 Task: Add the task  Implement a new cloud-based project management system for a company to the section Dash & Dine in the project AgileRapid and add a Due Date to the respective task as 2024/02/26
Action: Mouse moved to (685, 425)
Screenshot: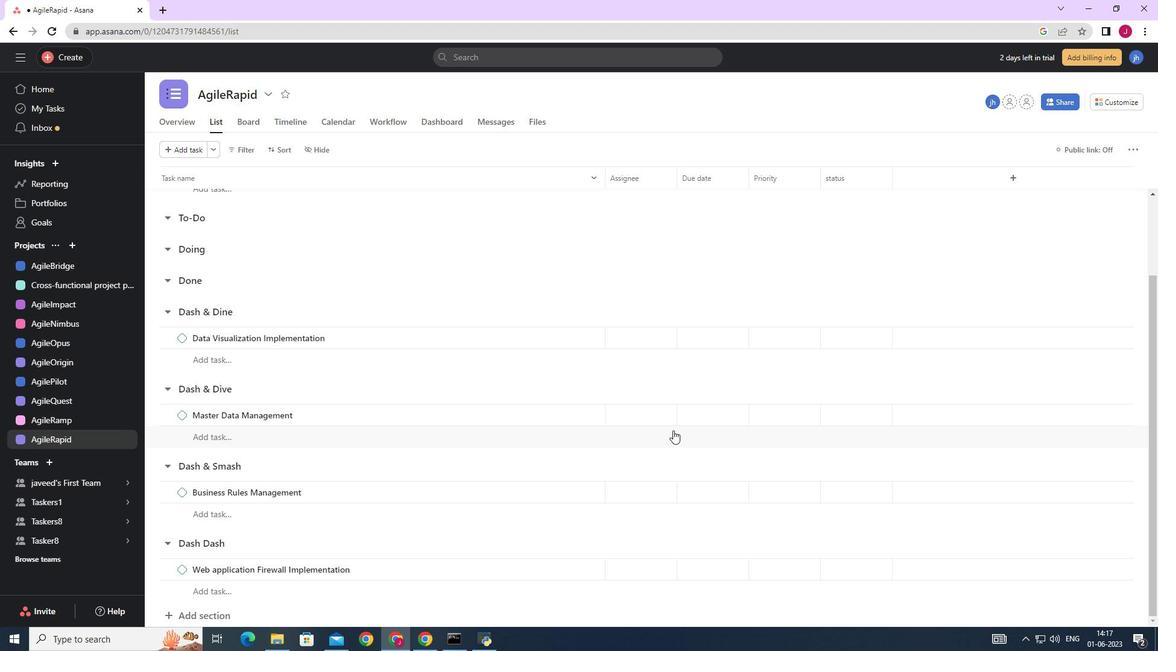 
Action: Mouse scrolled (685, 426) with delta (0, 0)
Screenshot: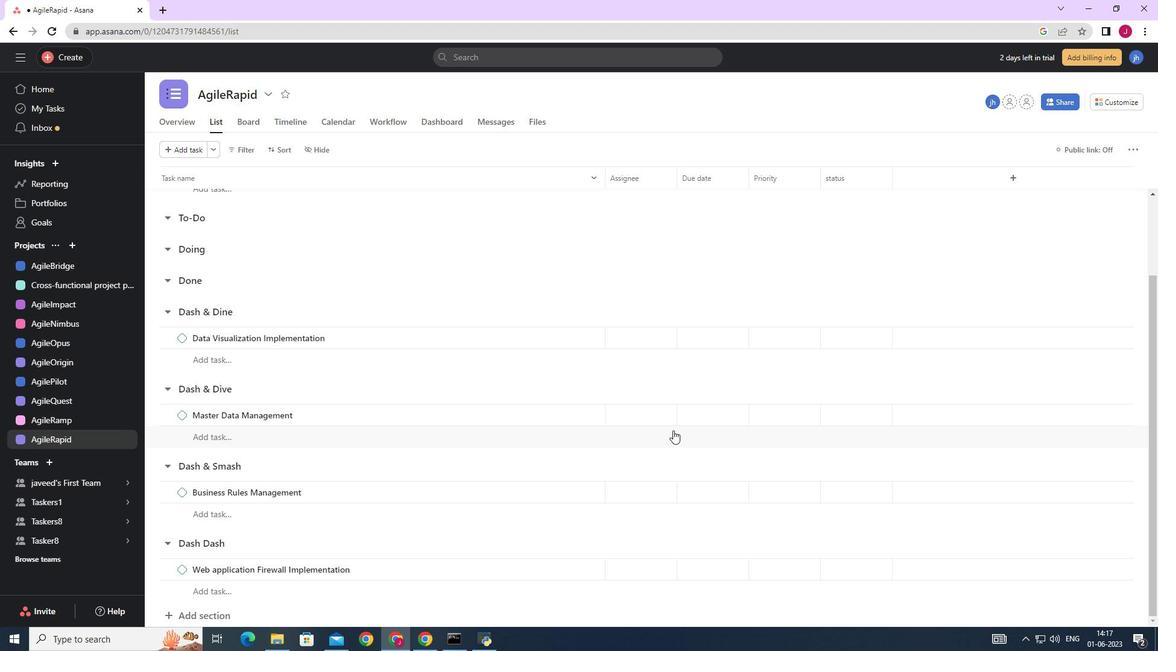 
Action: Mouse scrolled (685, 426) with delta (0, 0)
Screenshot: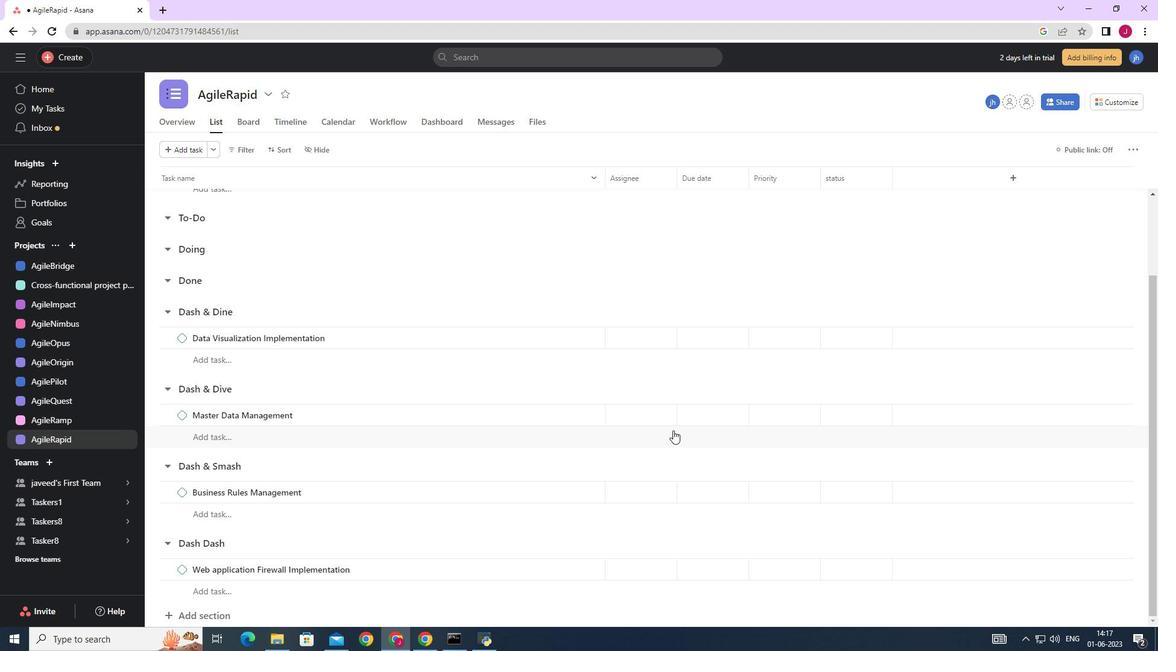 
Action: Mouse scrolled (685, 426) with delta (0, 0)
Screenshot: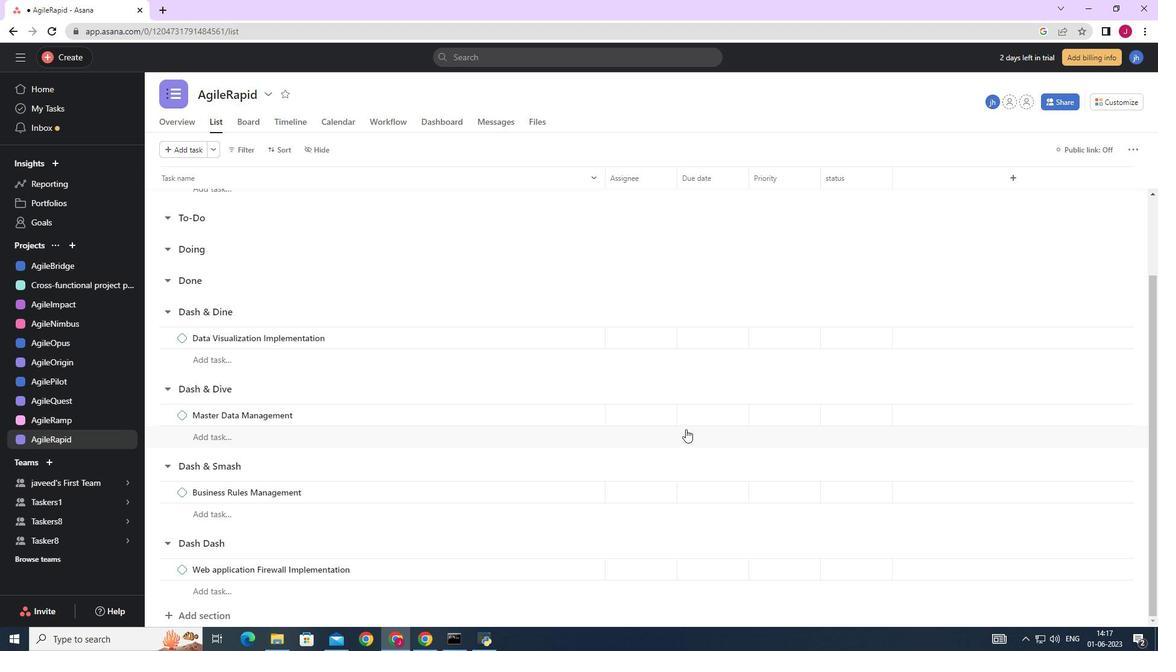 
Action: Mouse moved to (678, 418)
Screenshot: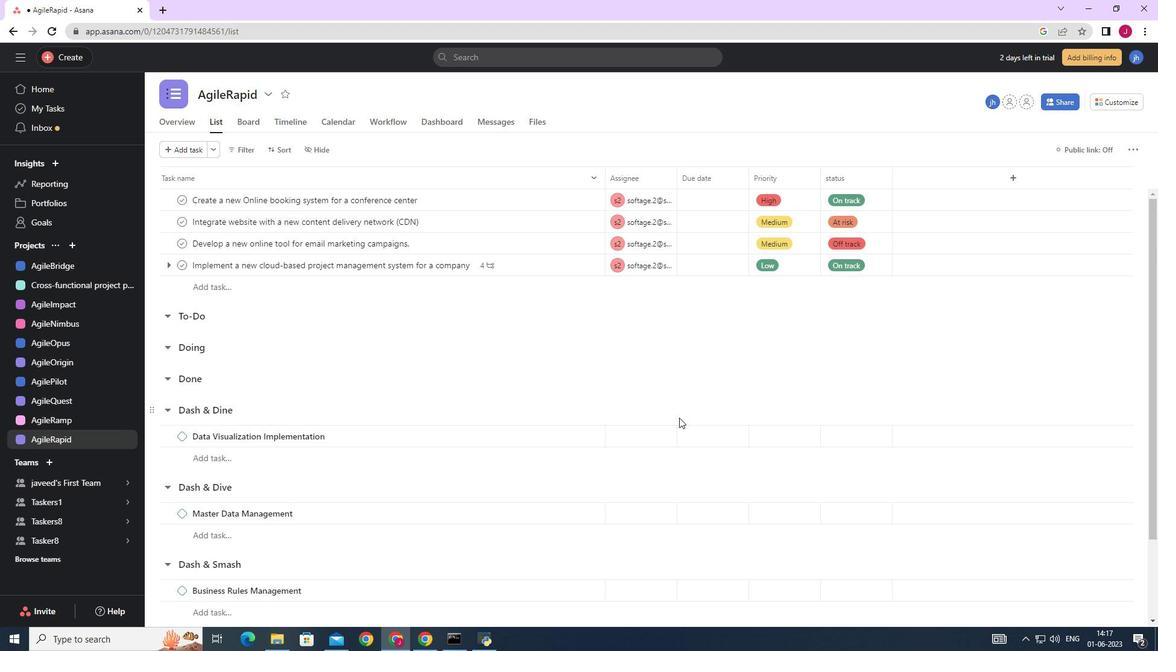 
Action: Mouse scrolled (678, 417) with delta (0, 0)
Screenshot: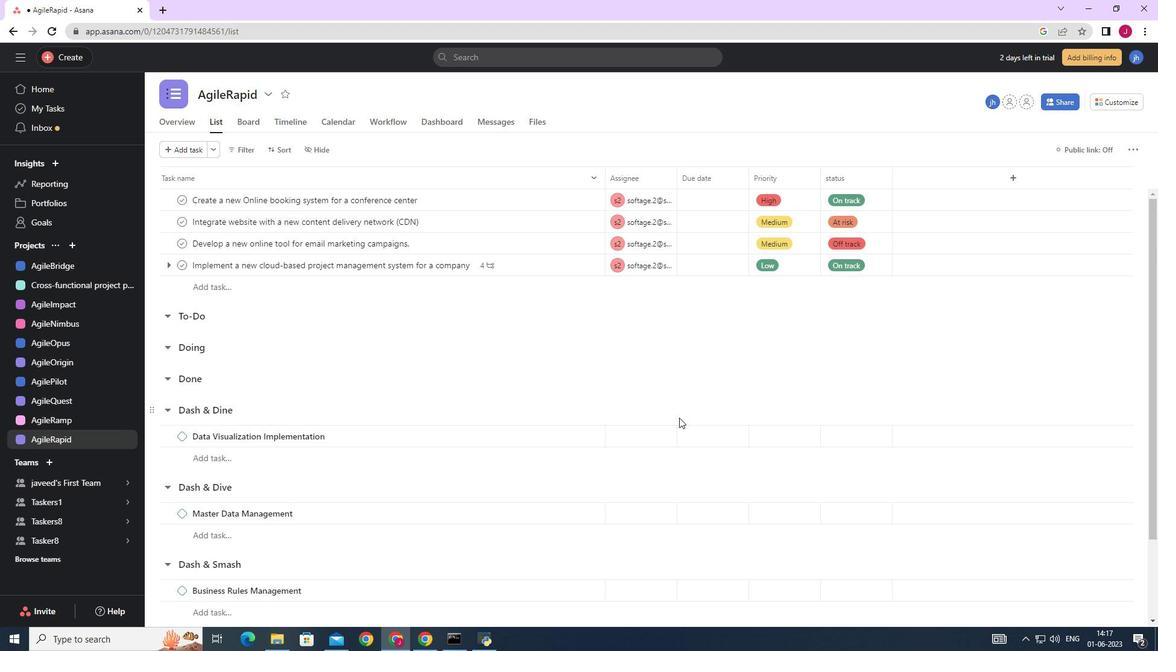 
Action: Mouse scrolled (678, 417) with delta (0, 0)
Screenshot: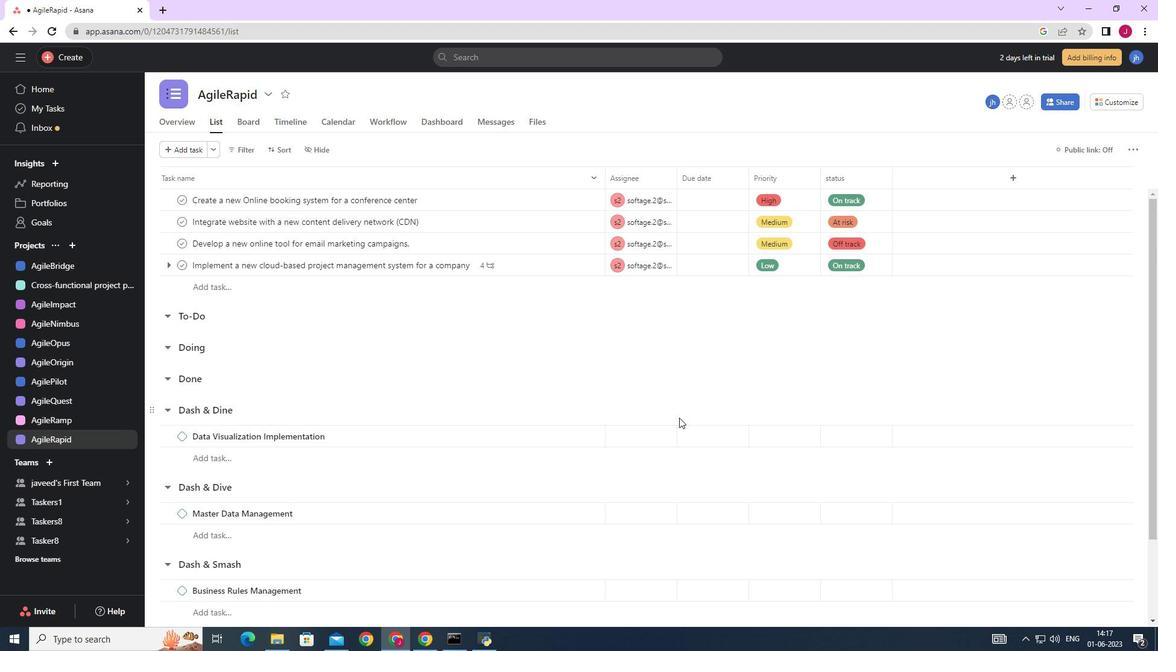 
Action: Mouse scrolled (678, 417) with delta (0, 0)
Screenshot: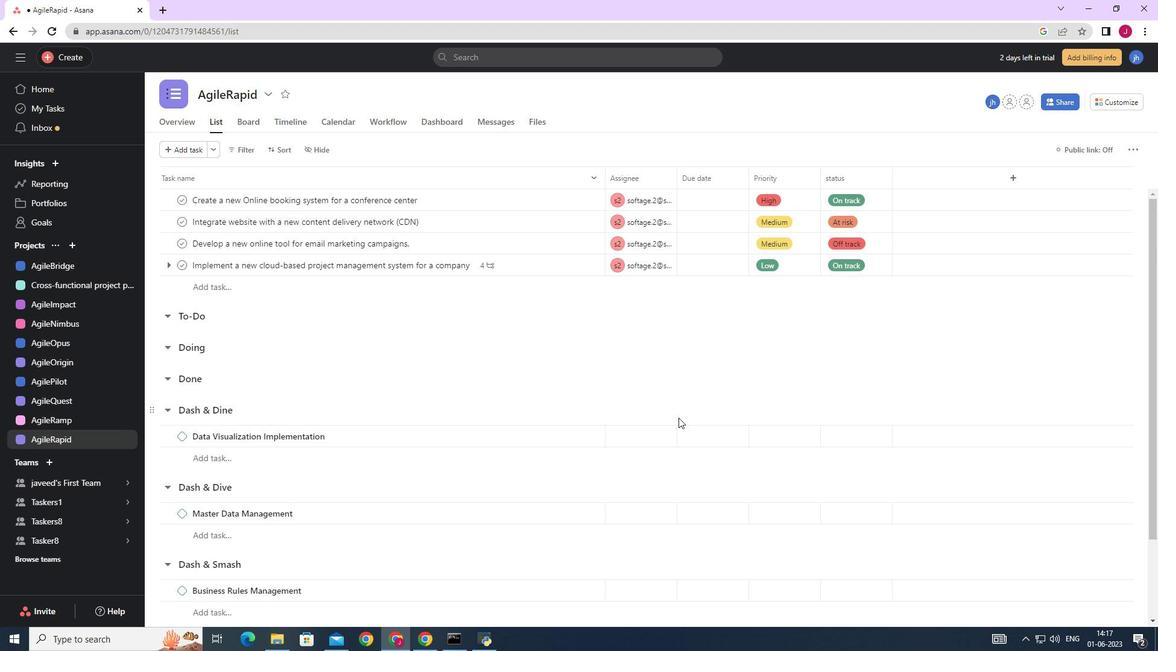 
Action: Mouse scrolled (678, 417) with delta (0, 0)
Screenshot: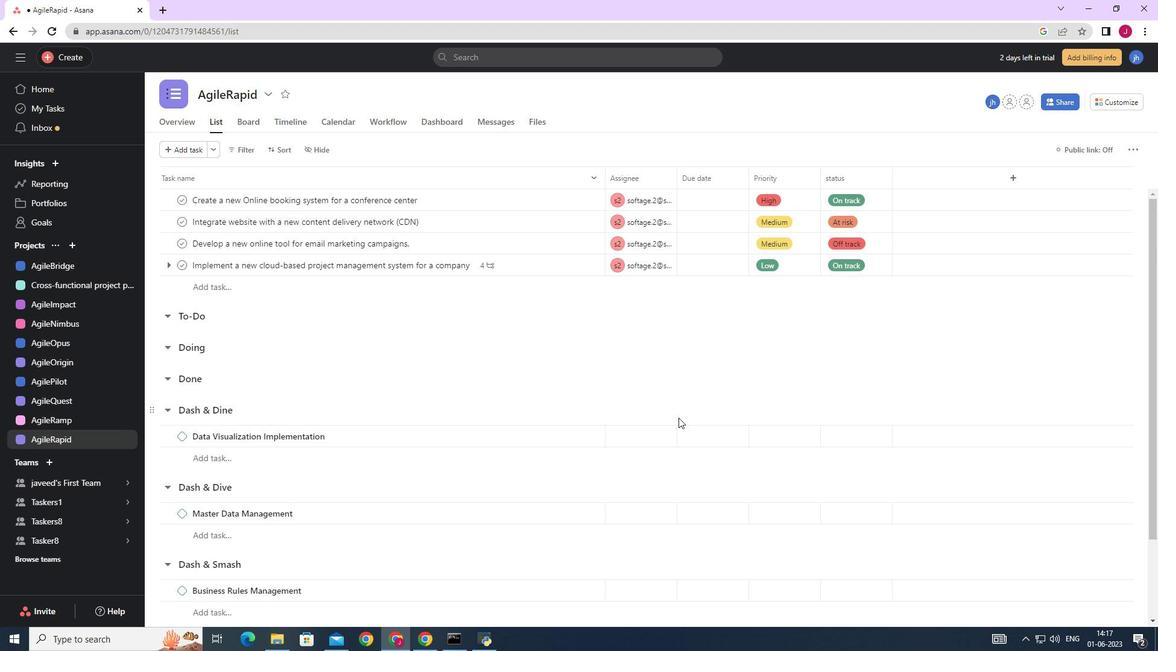 
Action: Mouse moved to (675, 418)
Screenshot: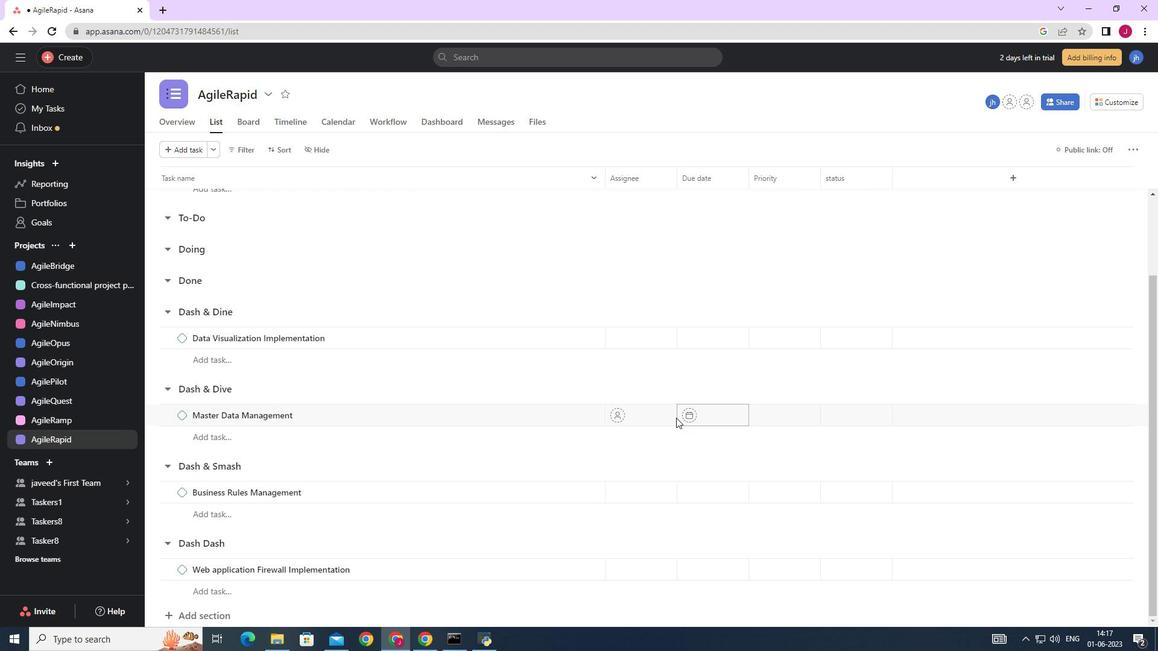 
Action: Mouse scrolled (675, 417) with delta (0, 0)
Screenshot: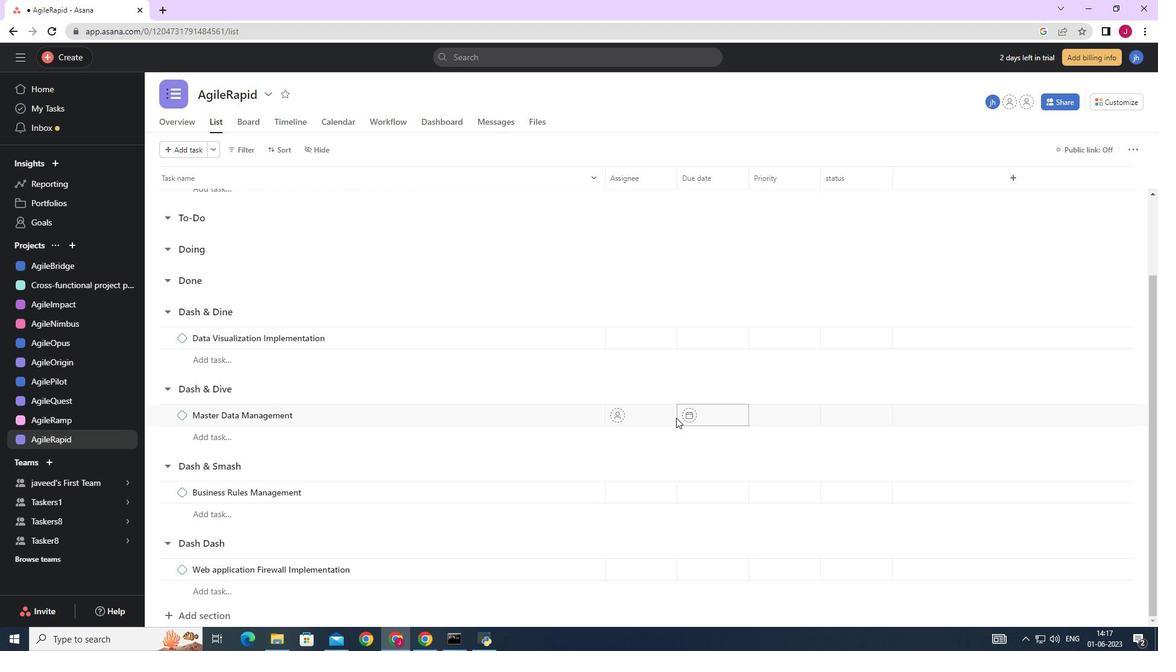 
Action: Mouse moved to (674, 418)
Screenshot: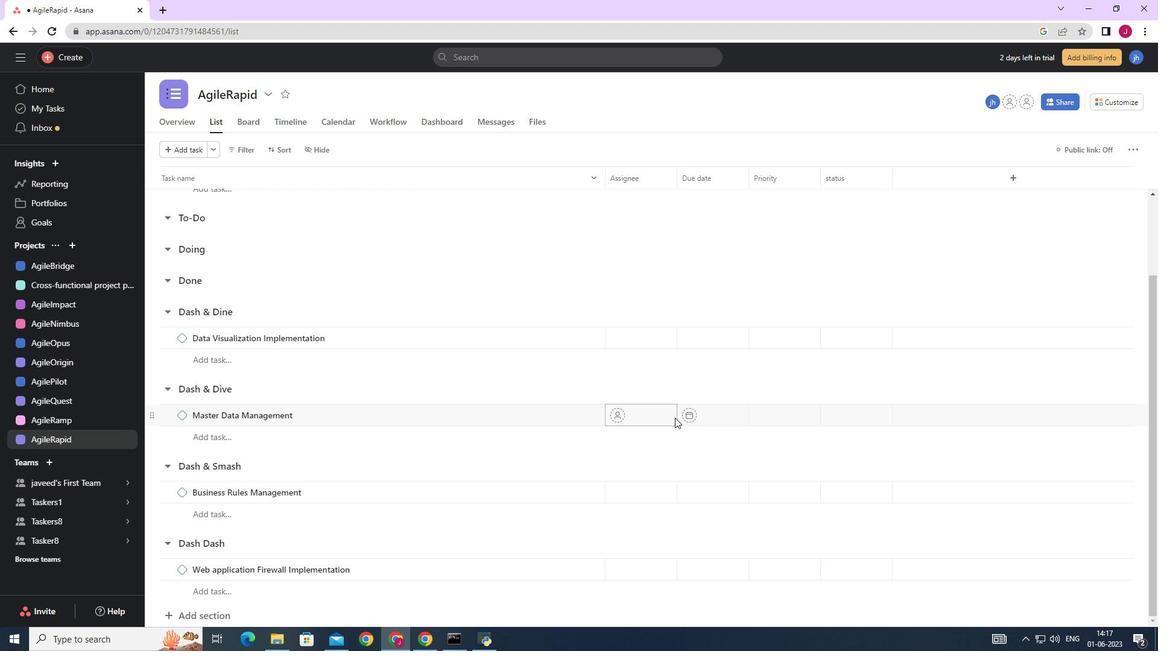 
Action: Mouse scrolled (674, 417) with delta (0, 0)
Screenshot: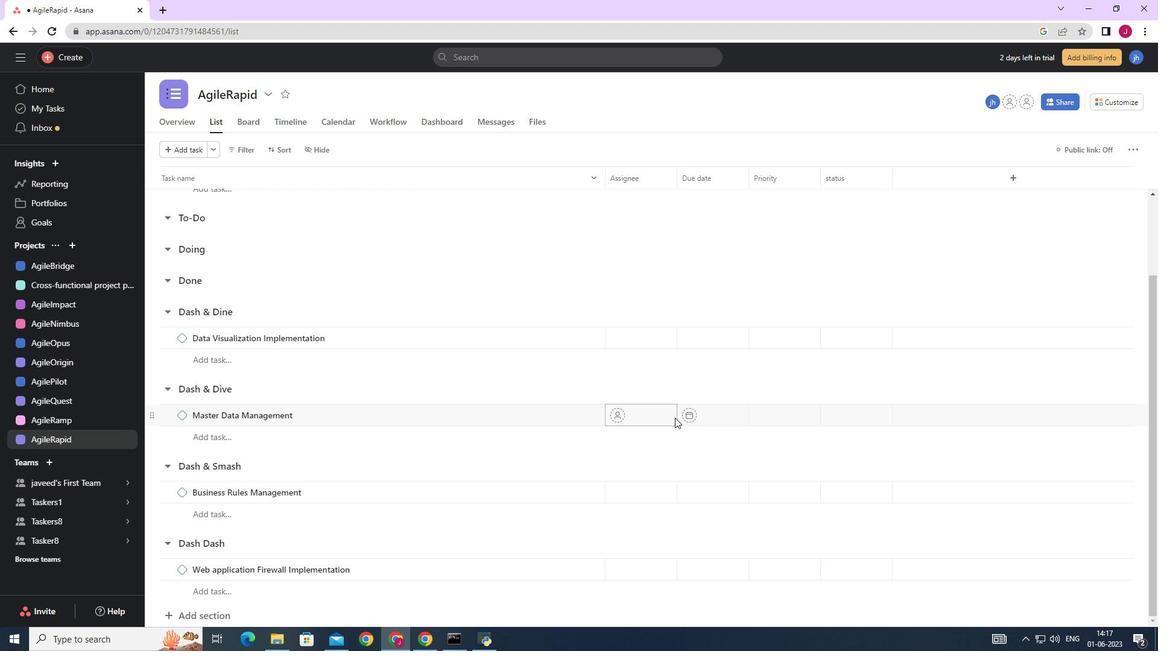 
Action: Mouse scrolled (674, 417) with delta (0, 0)
Screenshot: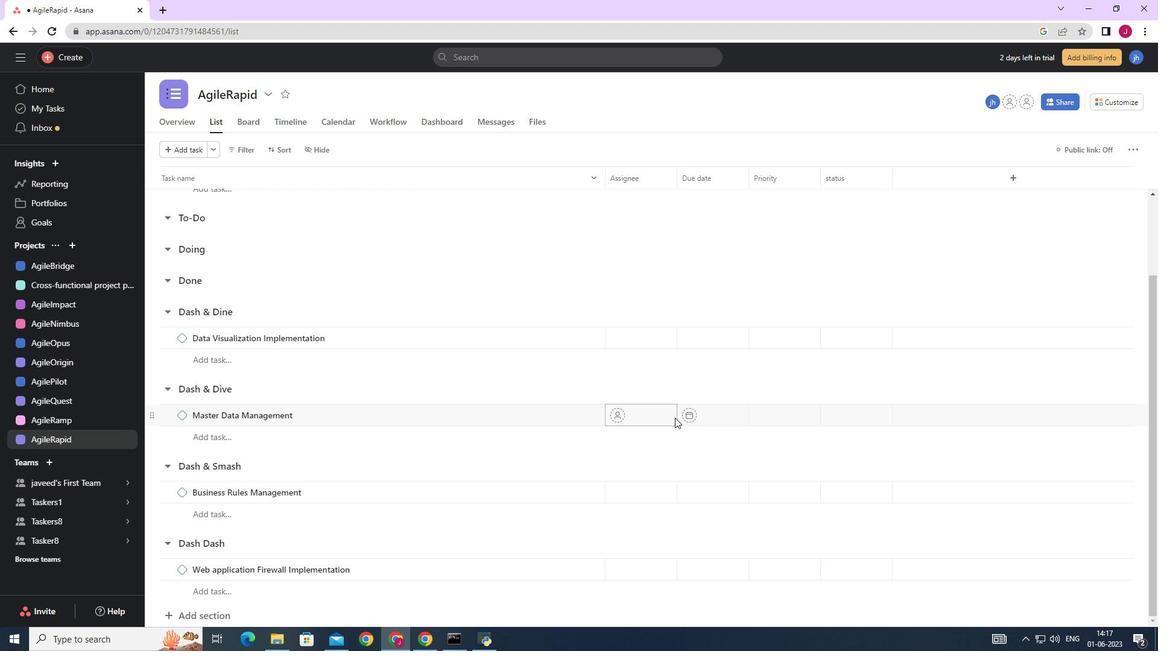 
Action: Mouse scrolled (674, 419) with delta (0, 0)
Screenshot: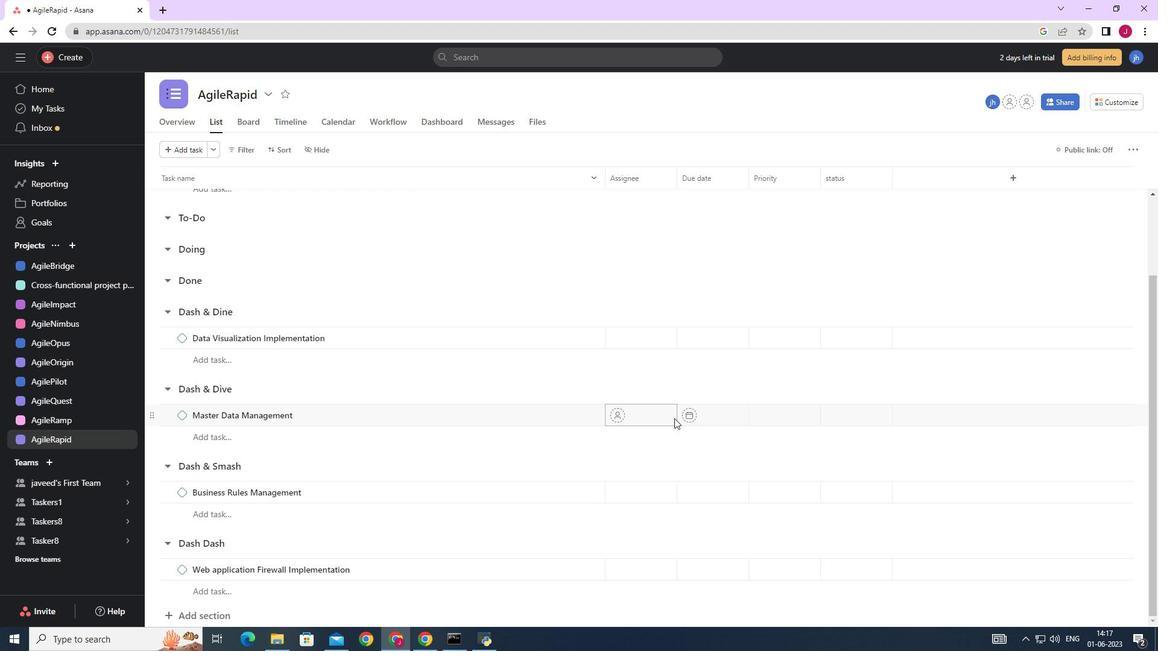 
Action: Mouse scrolled (674, 419) with delta (0, 0)
Screenshot: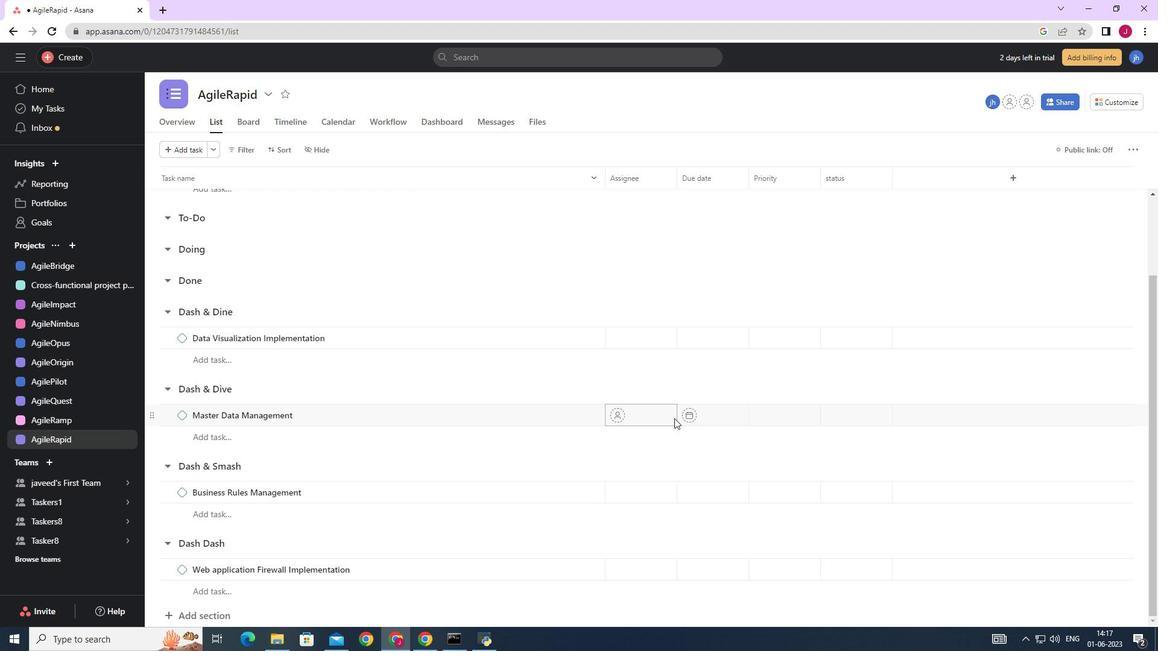 
Action: Mouse scrolled (674, 419) with delta (0, 0)
Screenshot: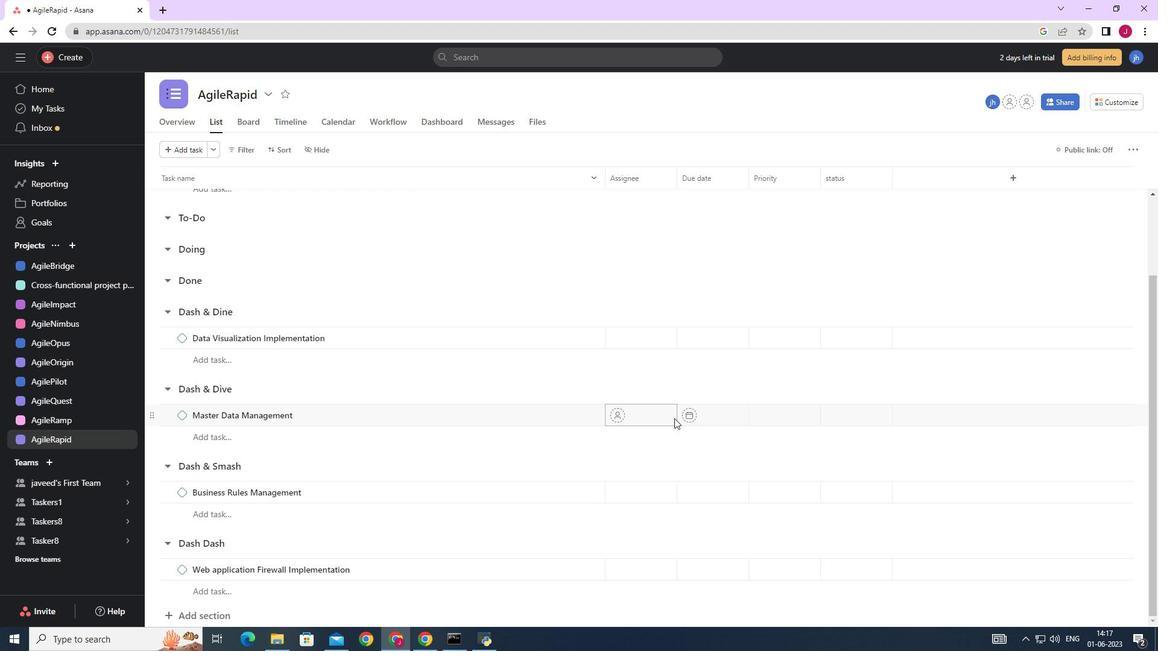 
Action: Mouse moved to (571, 266)
Screenshot: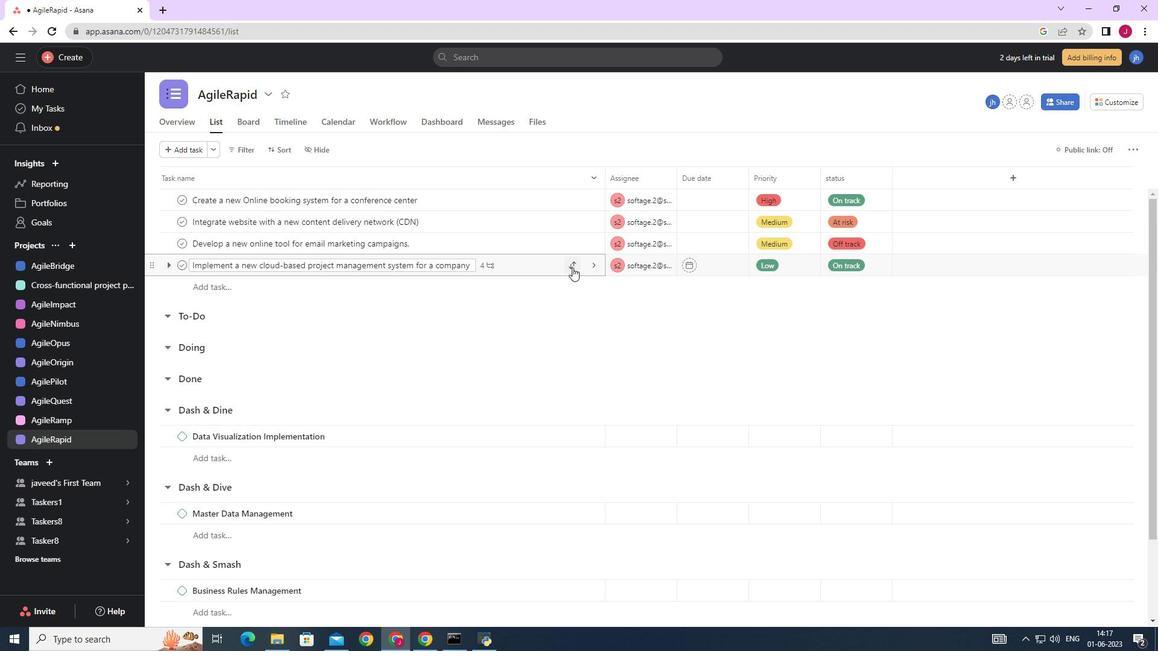 
Action: Mouse pressed left at (571, 266)
Screenshot: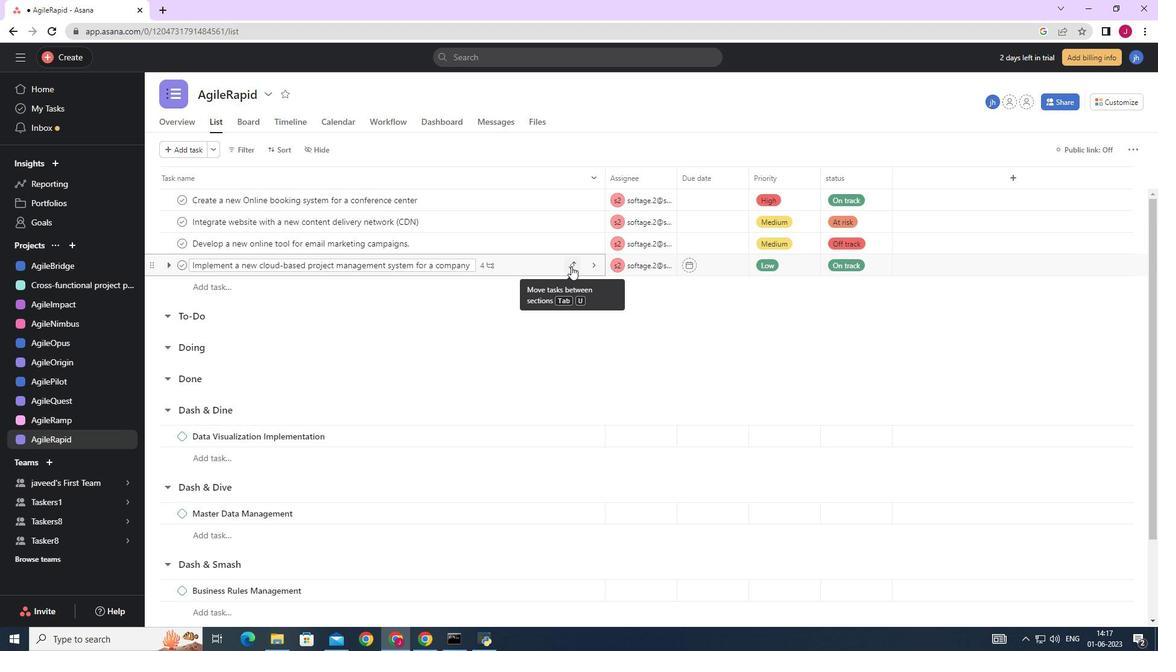 
Action: Mouse moved to (527, 399)
Screenshot: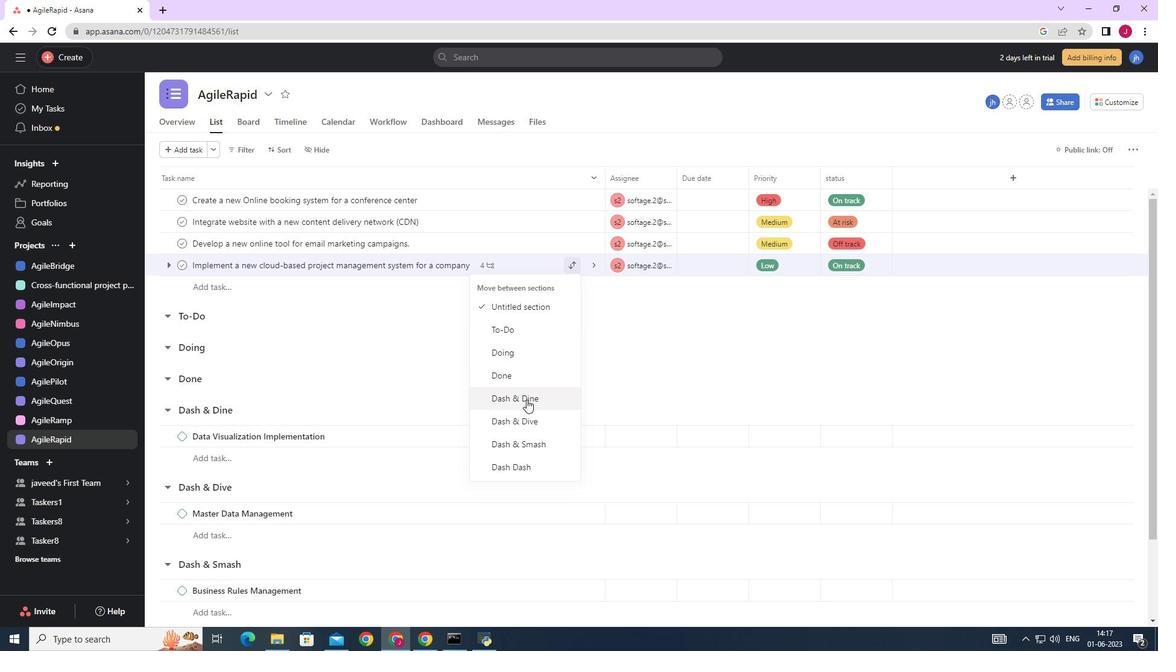 
Action: Mouse pressed left at (527, 399)
Screenshot: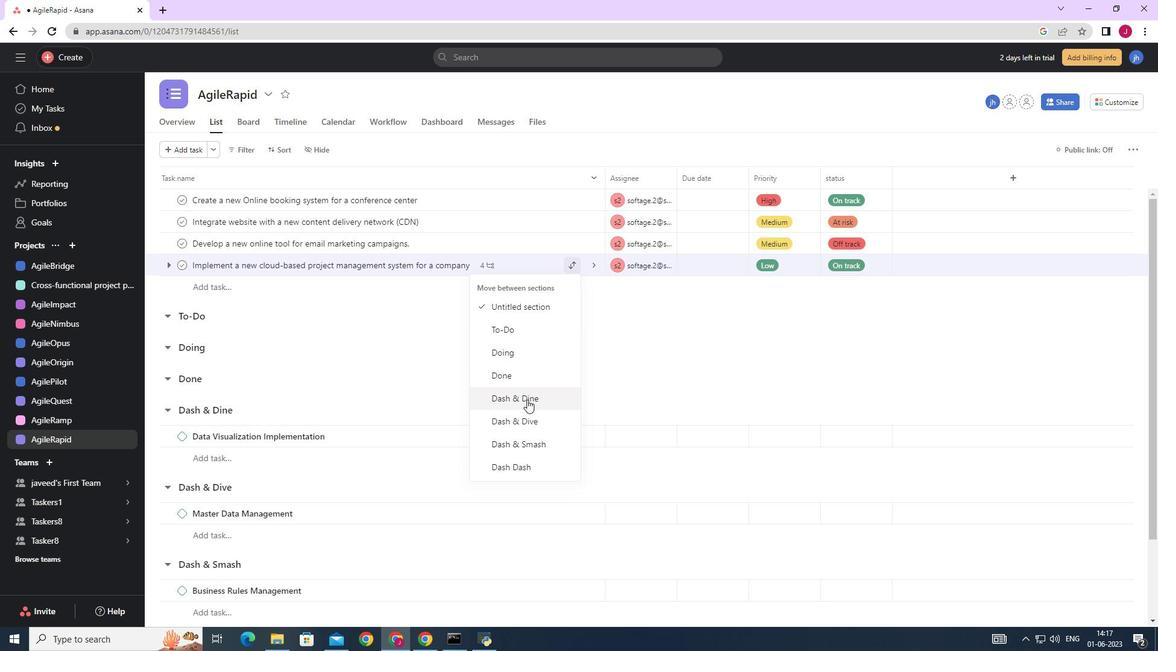 
Action: Mouse moved to (708, 416)
Screenshot: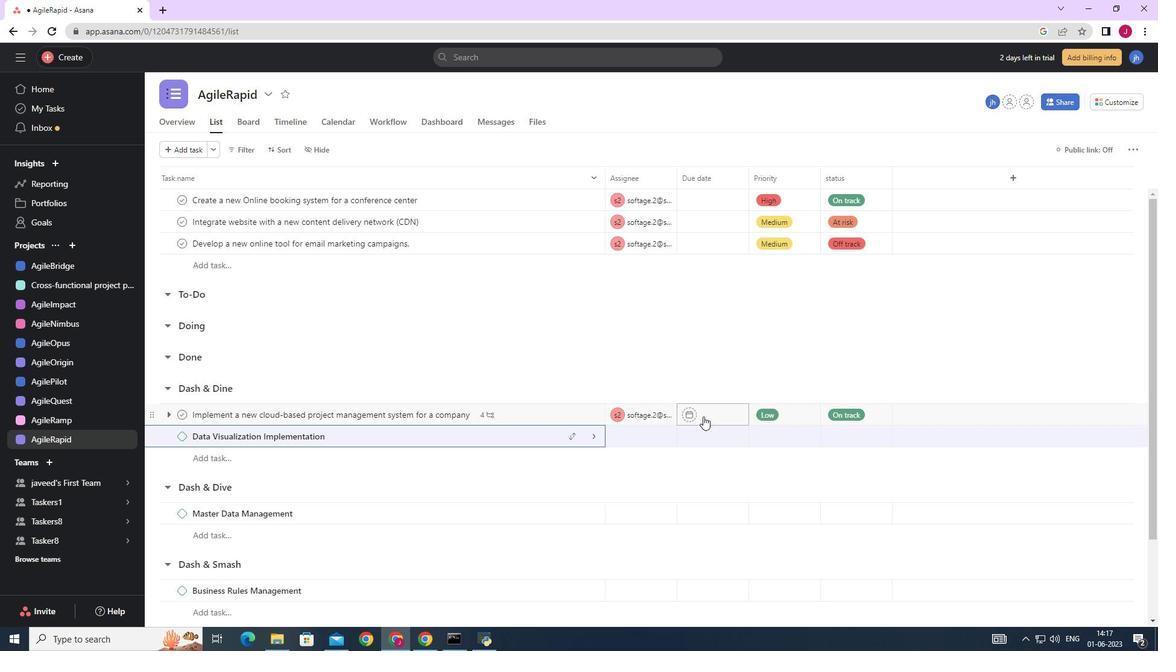 
Action: Mouse pressed left at (708, 416)
Screenshot: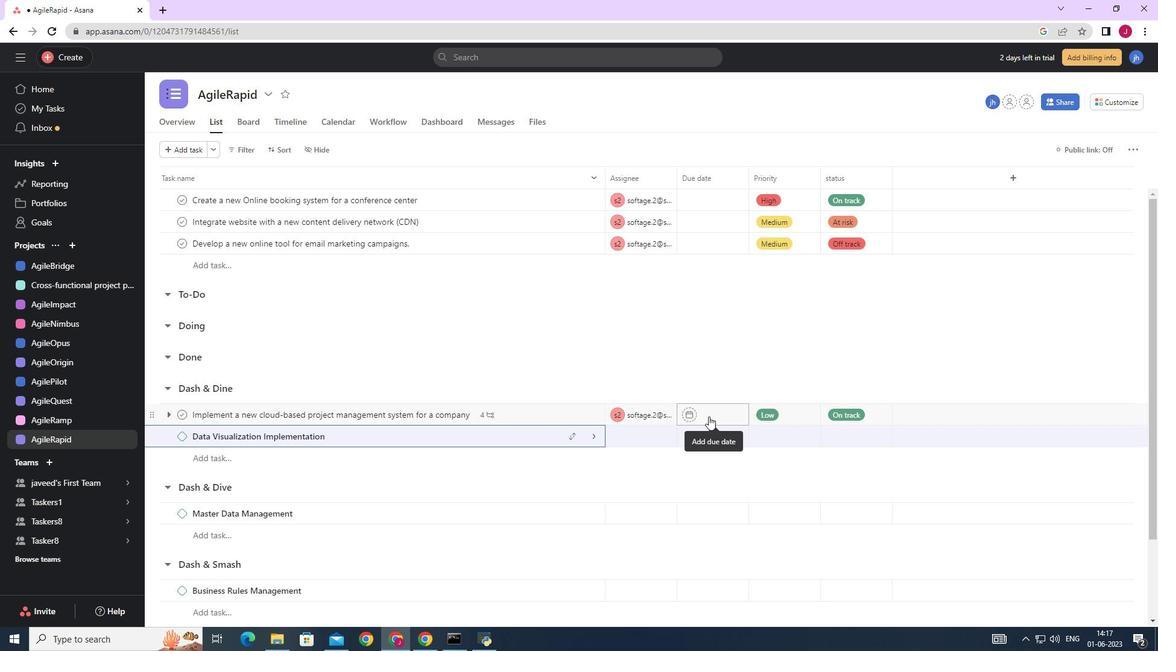 
Action: Mouse moved to (833, 228)
Screenshot: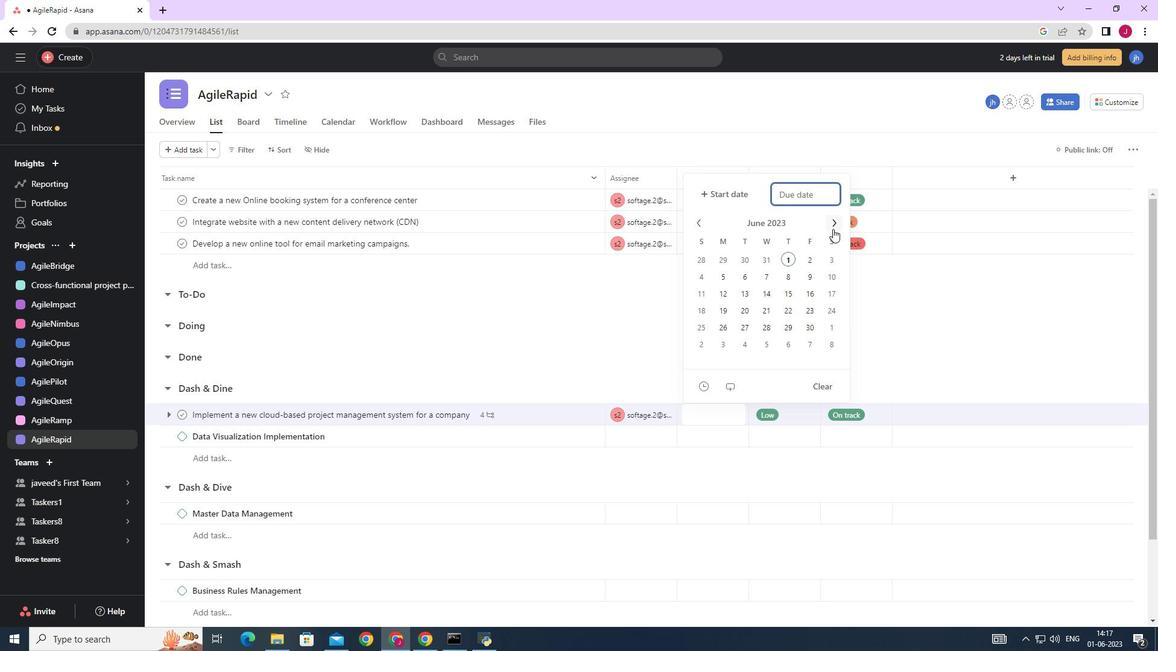 
Action: Mouse pressed left at (833, 228)
Screenshot: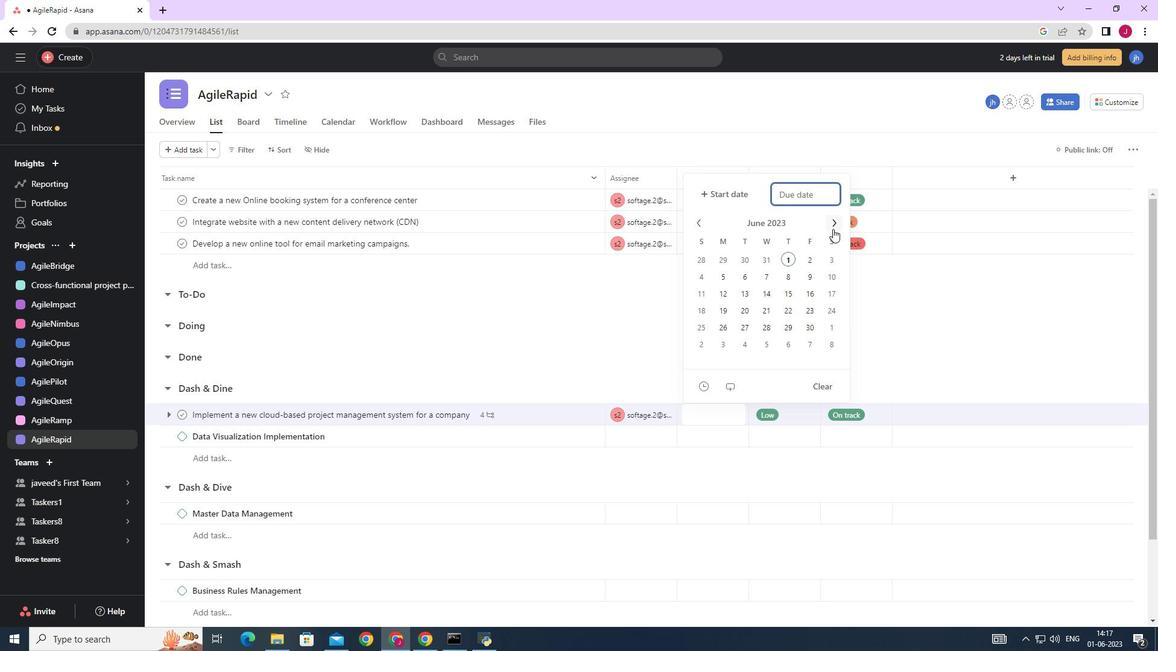 
Action: Mouse moved to (833, 227)
Screenshot: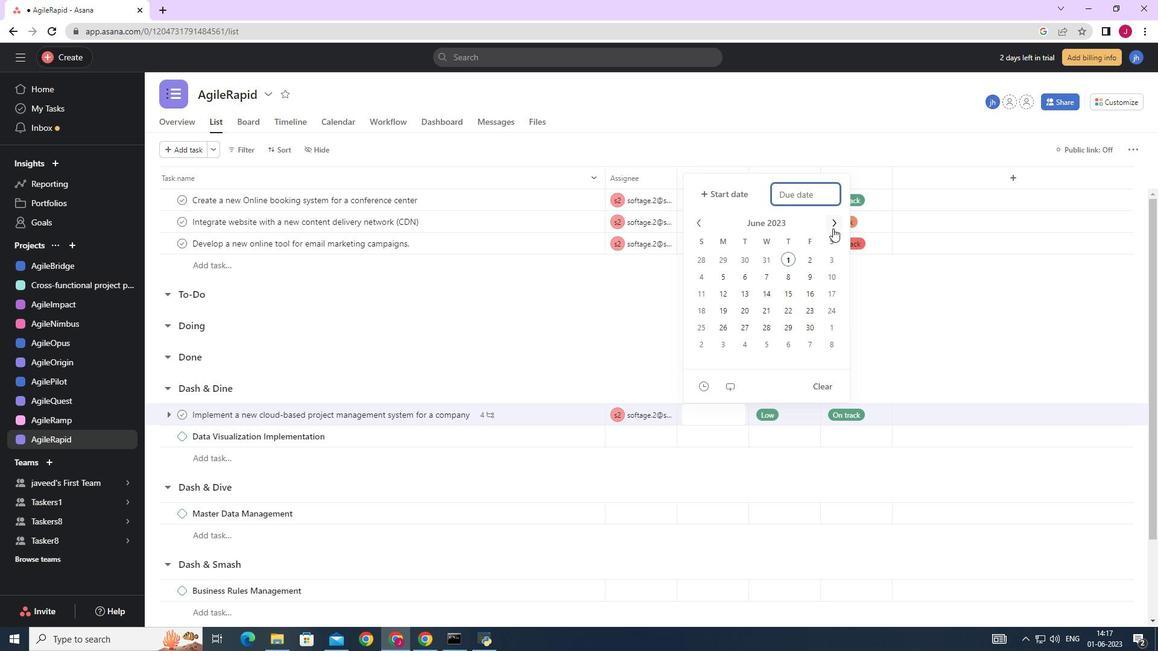 
Action: Mouse pressed left at (833, 227)
Screenshot: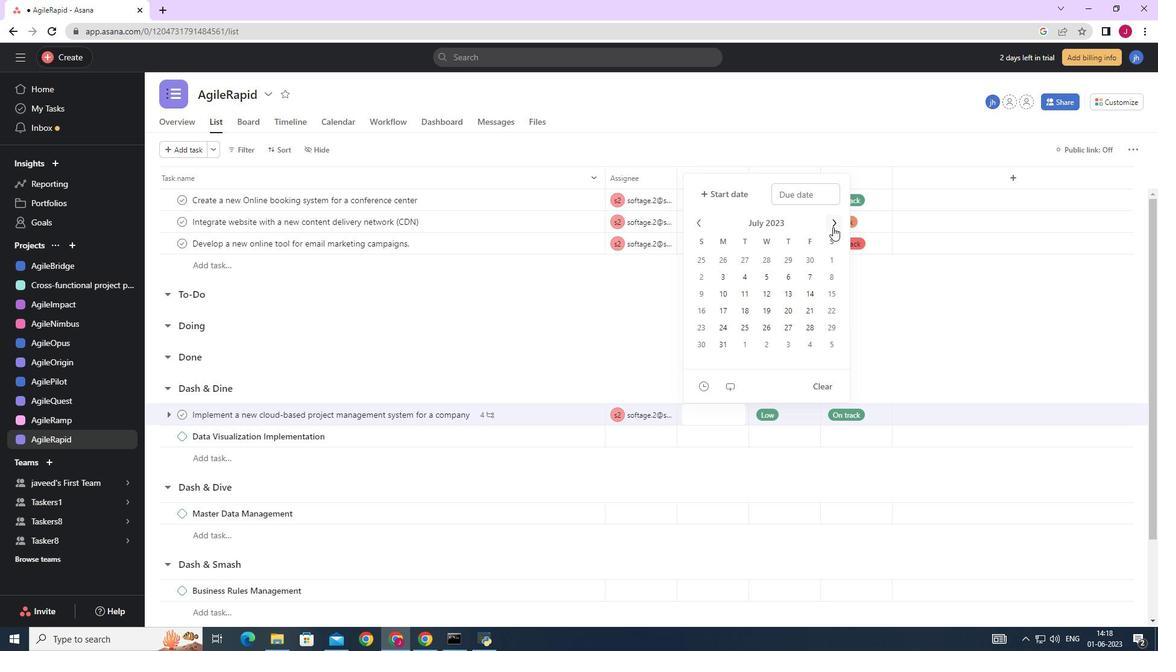 
Action: Mouse pressed left at (833, 227)
Screenshot: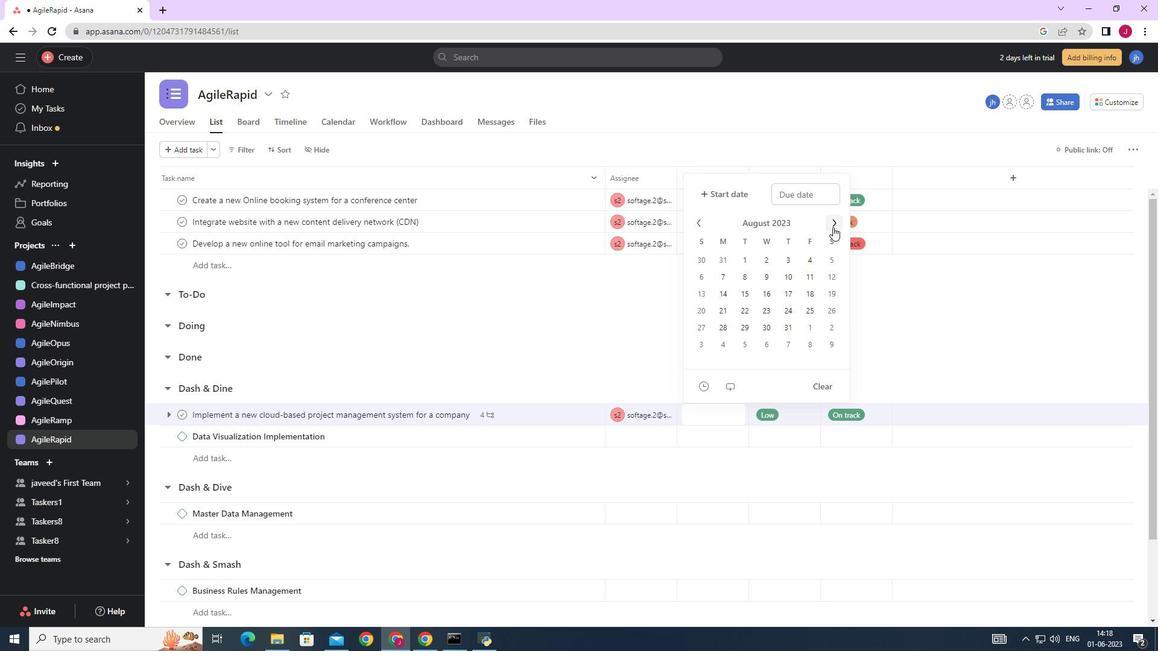 
Action: Mouse pressed left at (833, 227)
Screenshot: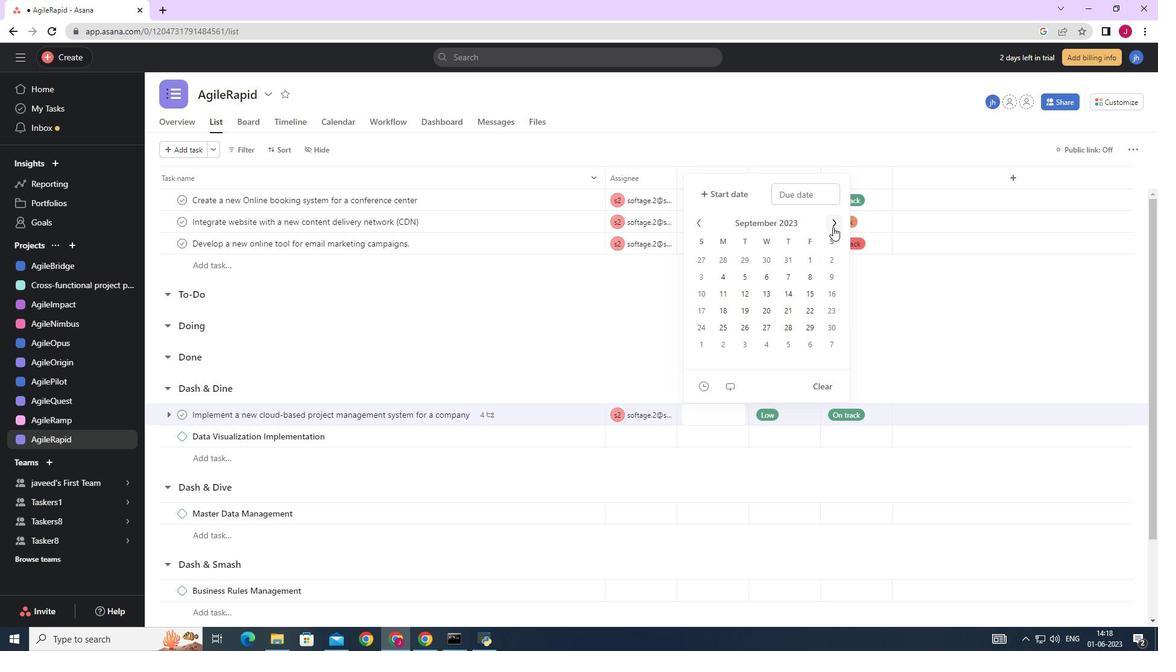 
Action: Mouse pressed left at (833, 227)
Screenshot: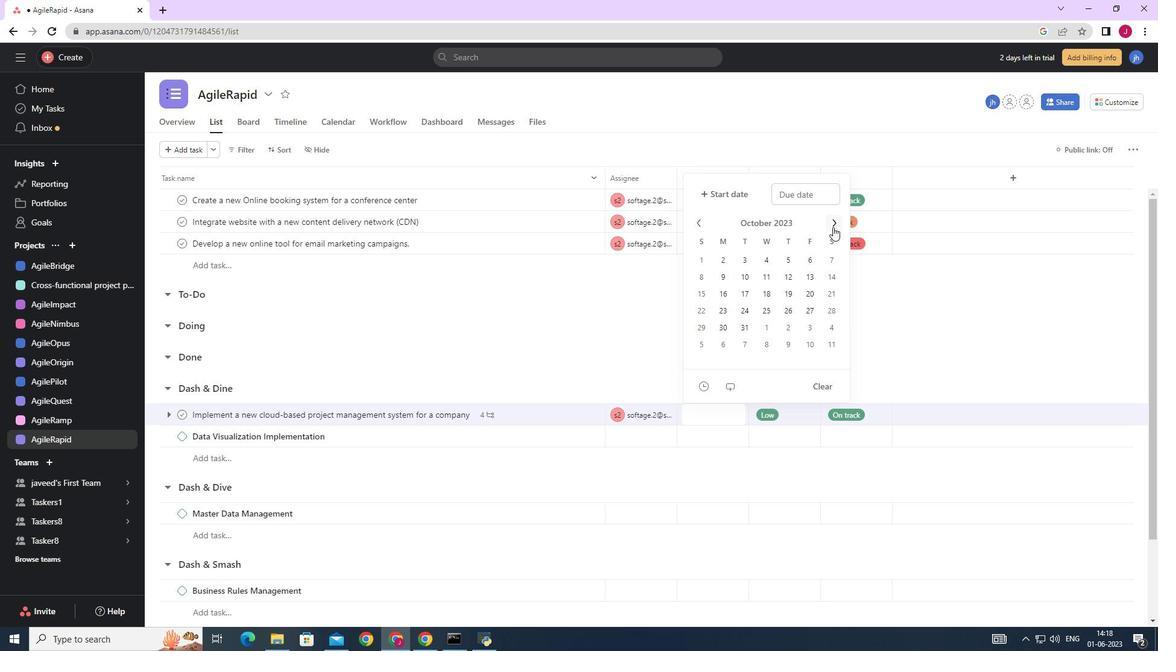 
Action: Mouse pressed left at (833, 227)
Screenshot: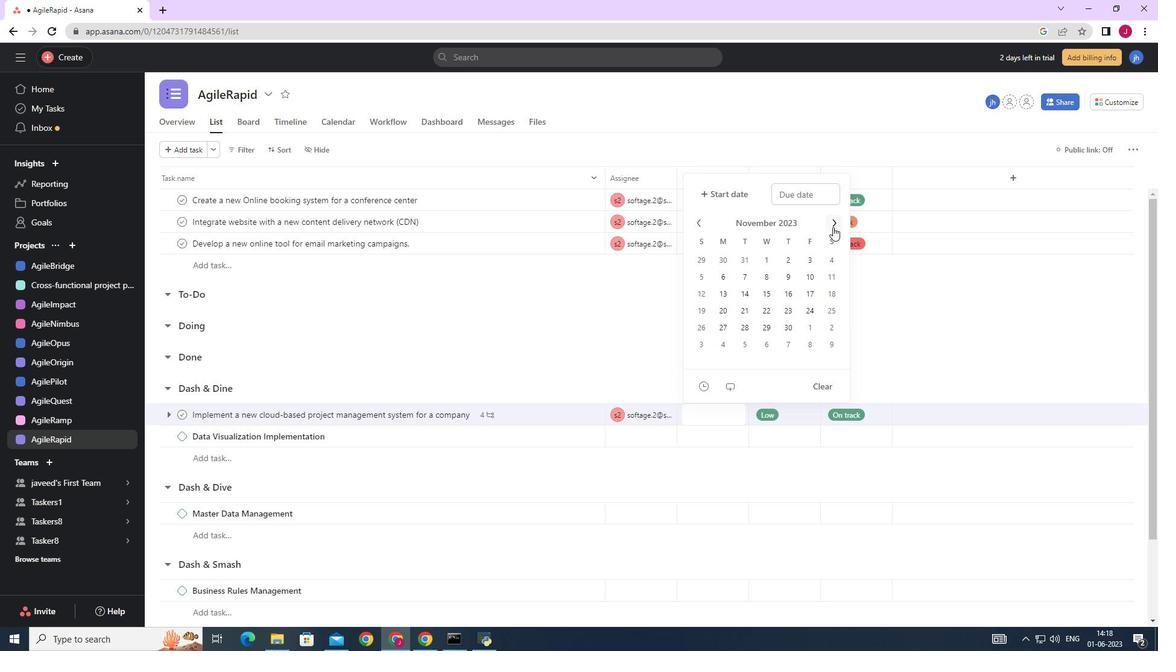 
Action: Mouse pressed left at (833, 227)
Screenshot: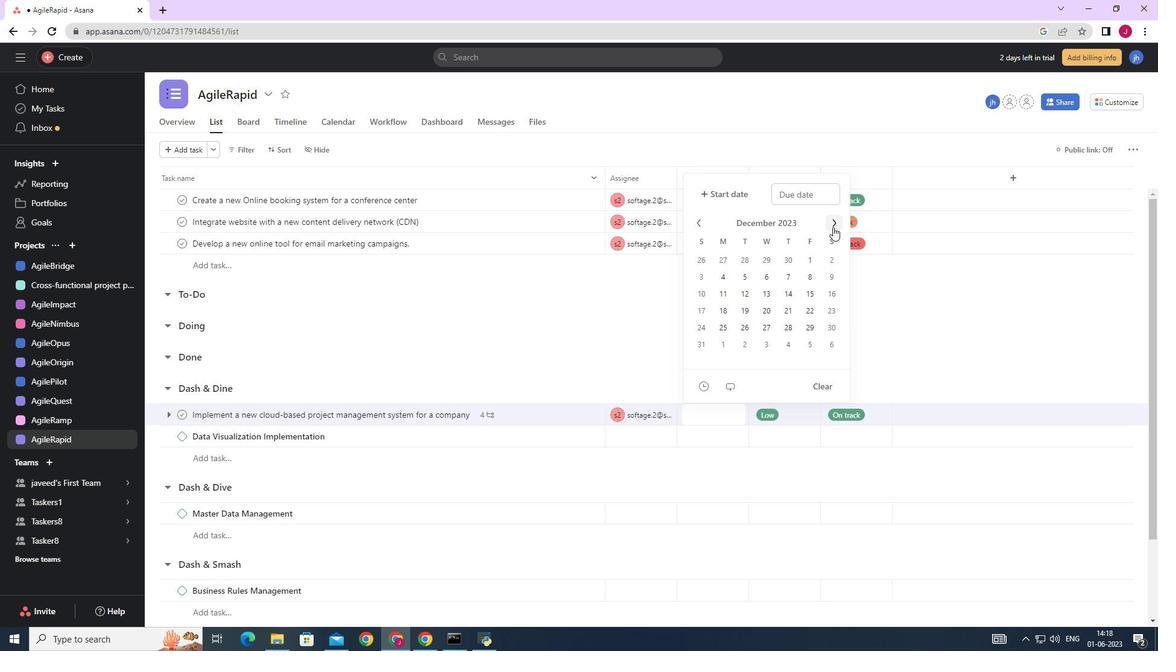 
Action: Mouse pressed left at (833, 227)
Screenshot: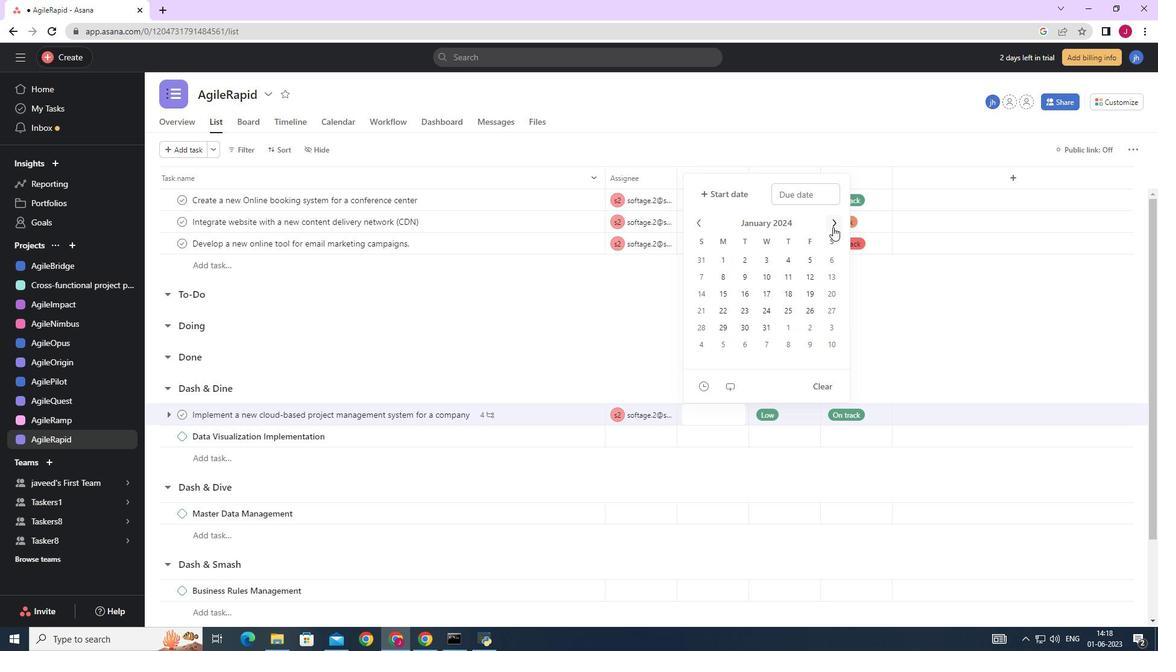 
Action: Mouse moved to (720, 325)
Screenshot: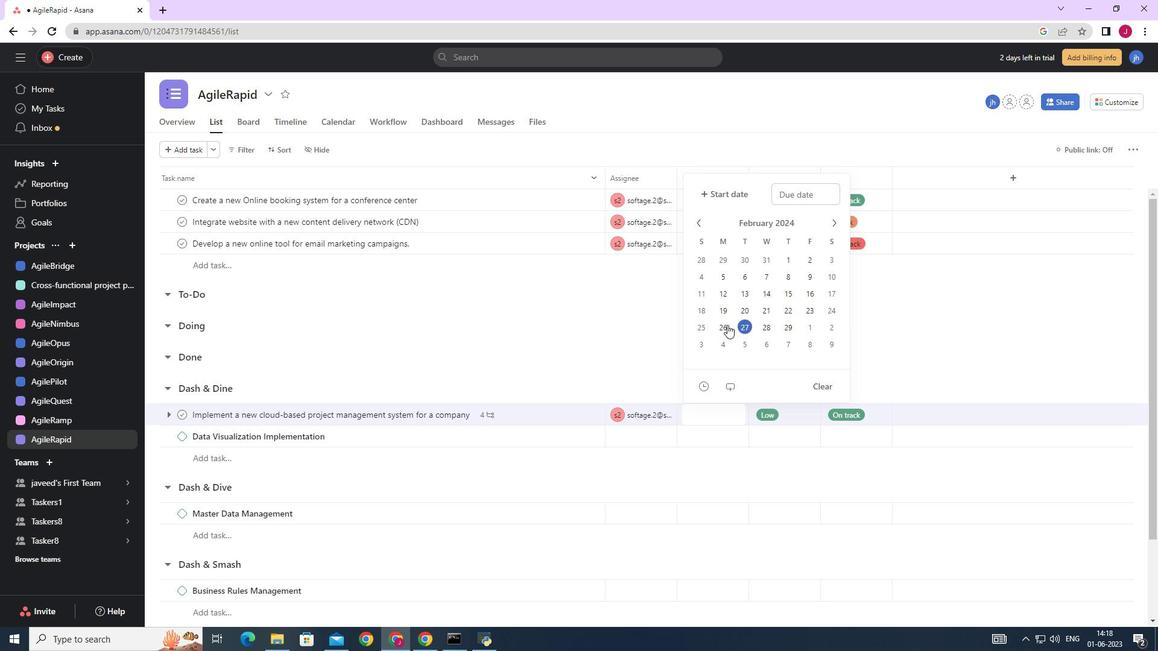 
Action: Mouse pressed left at (720, 325)
Screenshot: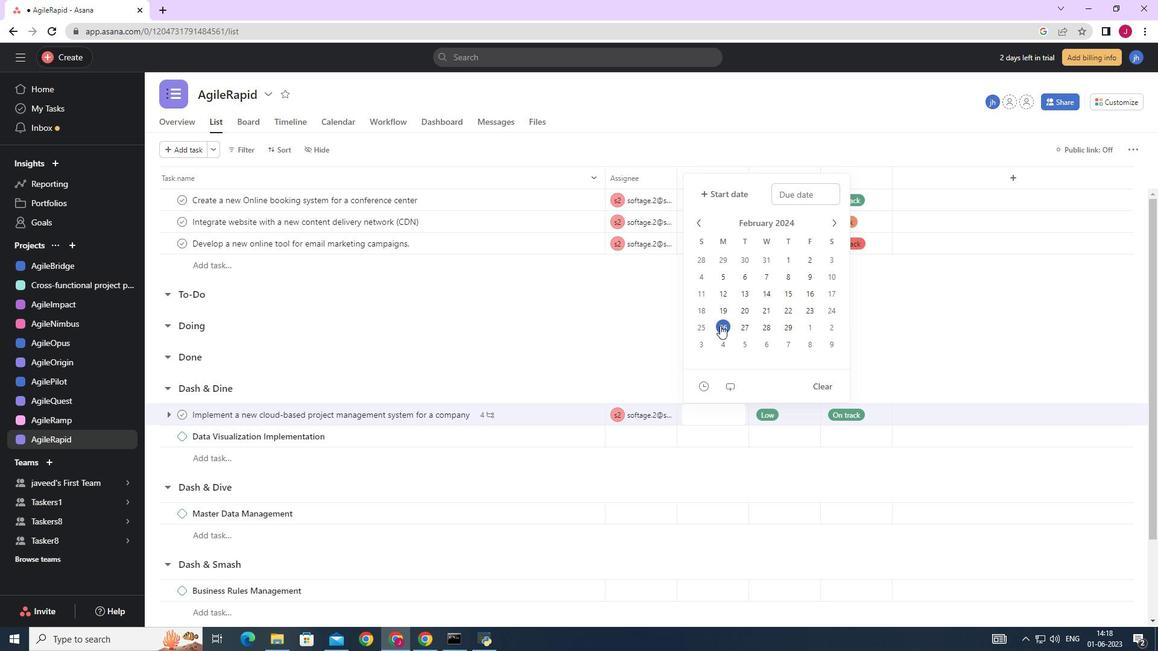 
Action: Mouse moved to (983, 319)
Screenshot: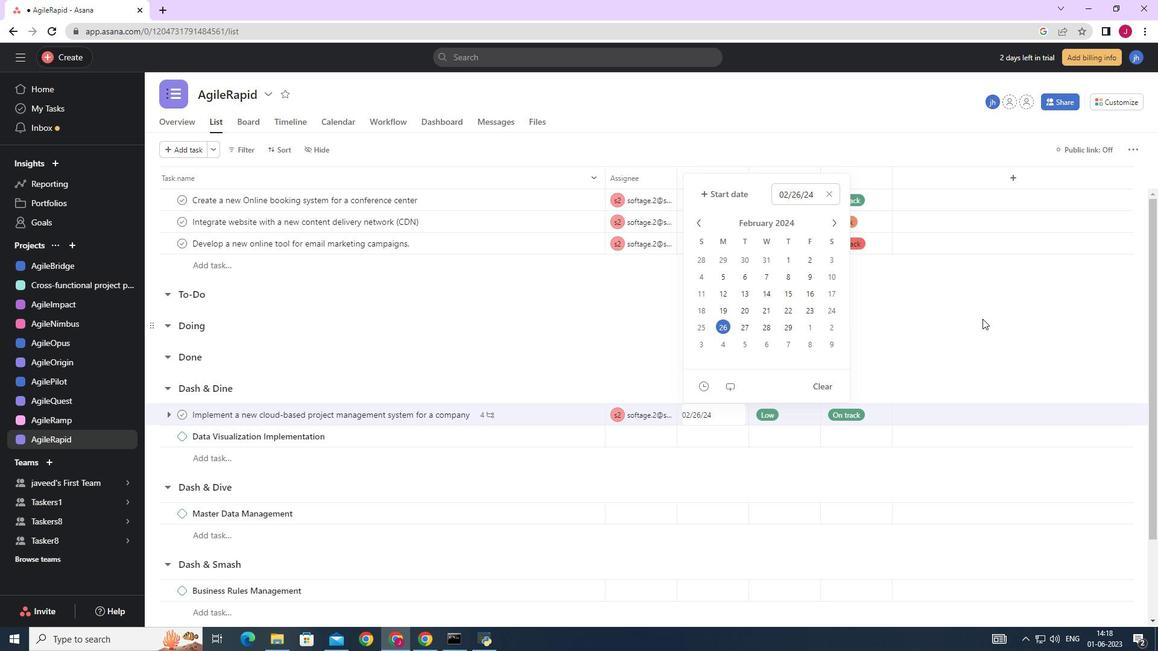 
Action: Mouse pressed left at (983, 319)
Screenshot: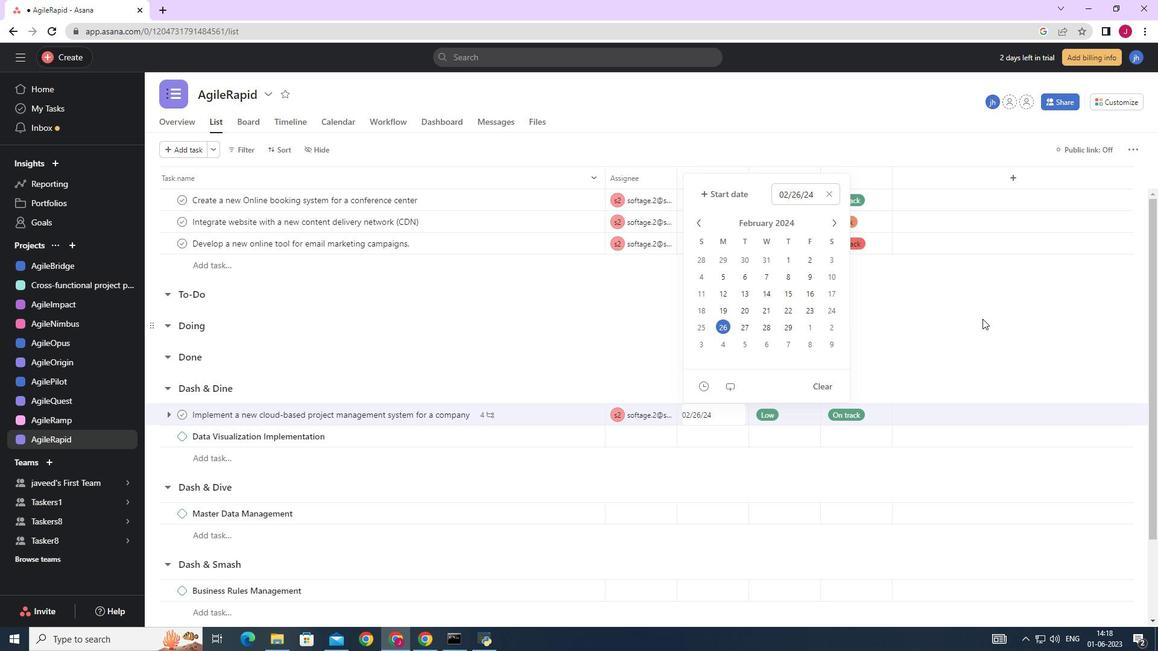 
